 Task: Use the formula "COVAR" in spreadsheet "Project portfolio".
Action: Mouse moved to (567, 521)
Screenshot: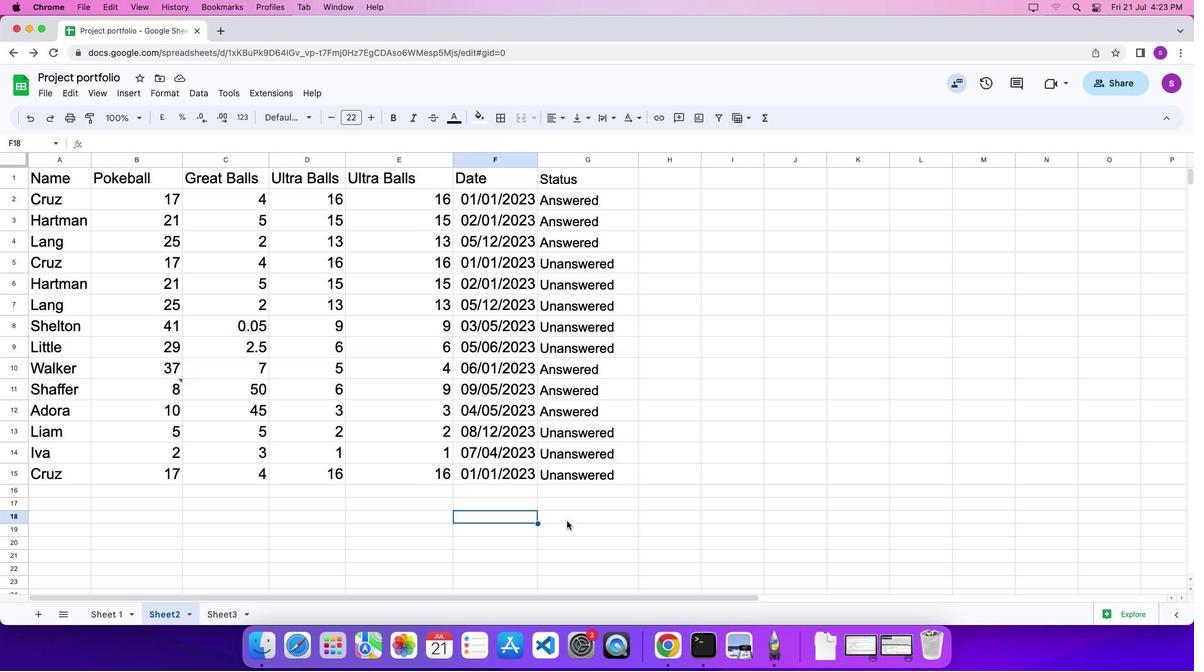 
Action: Mouse pressed left at (567, 521)
Screenshot: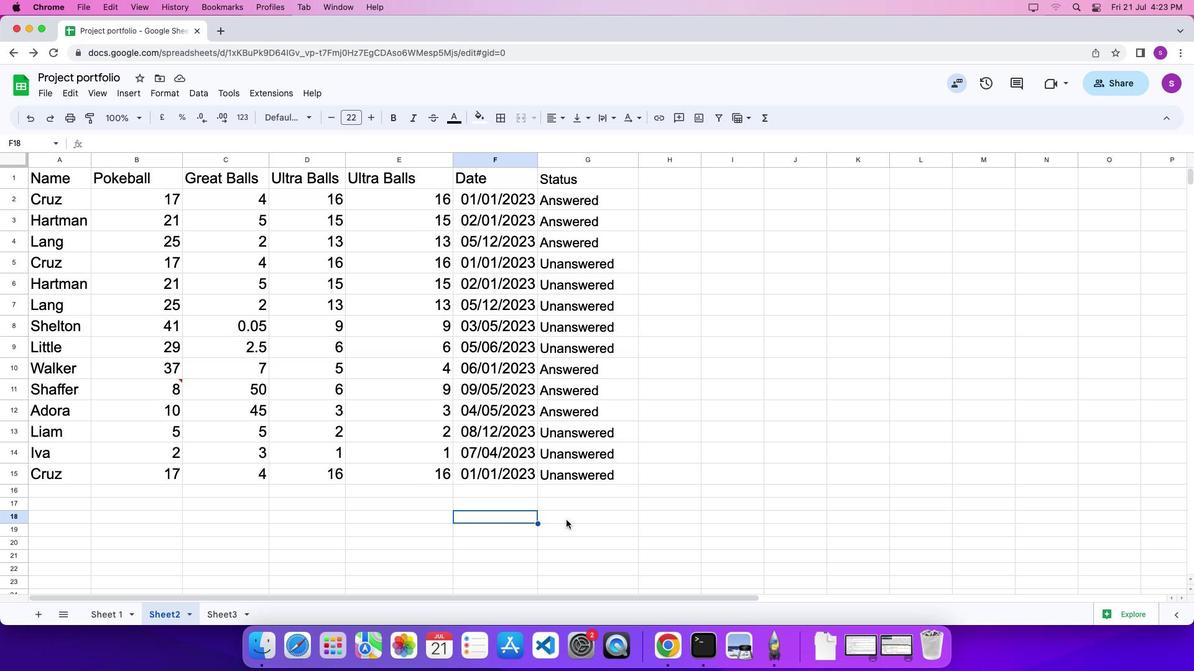 
Action: Mouse moved to (567, 518)
Screenshot: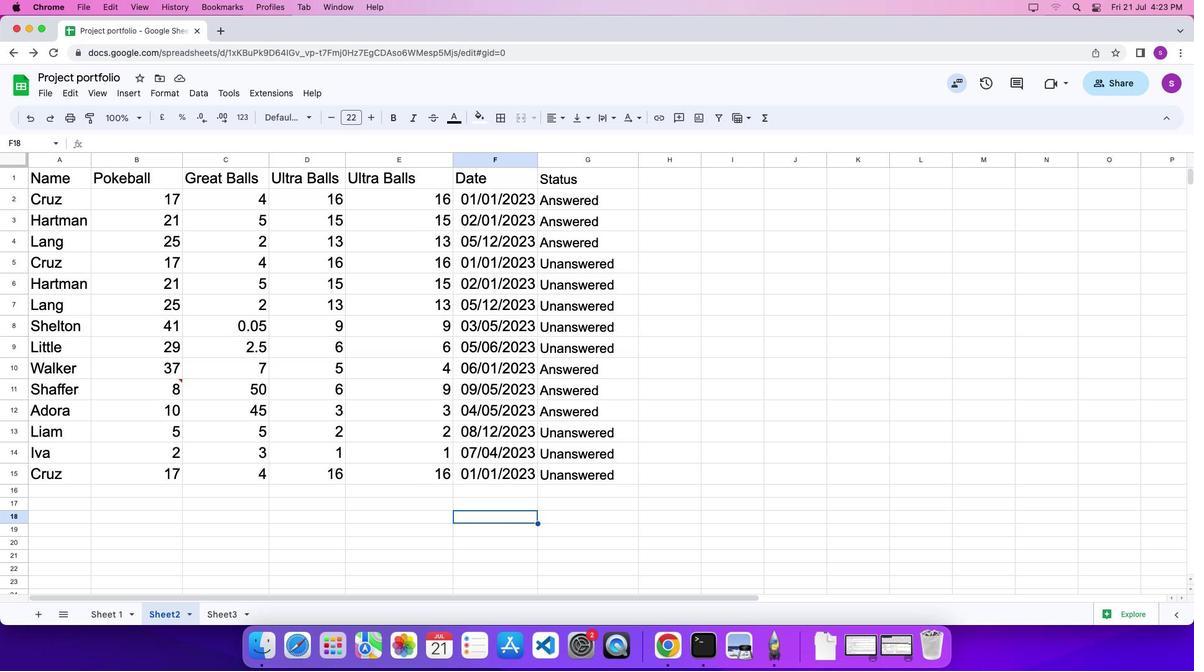 
Action: Key pressed '='
Screenshot: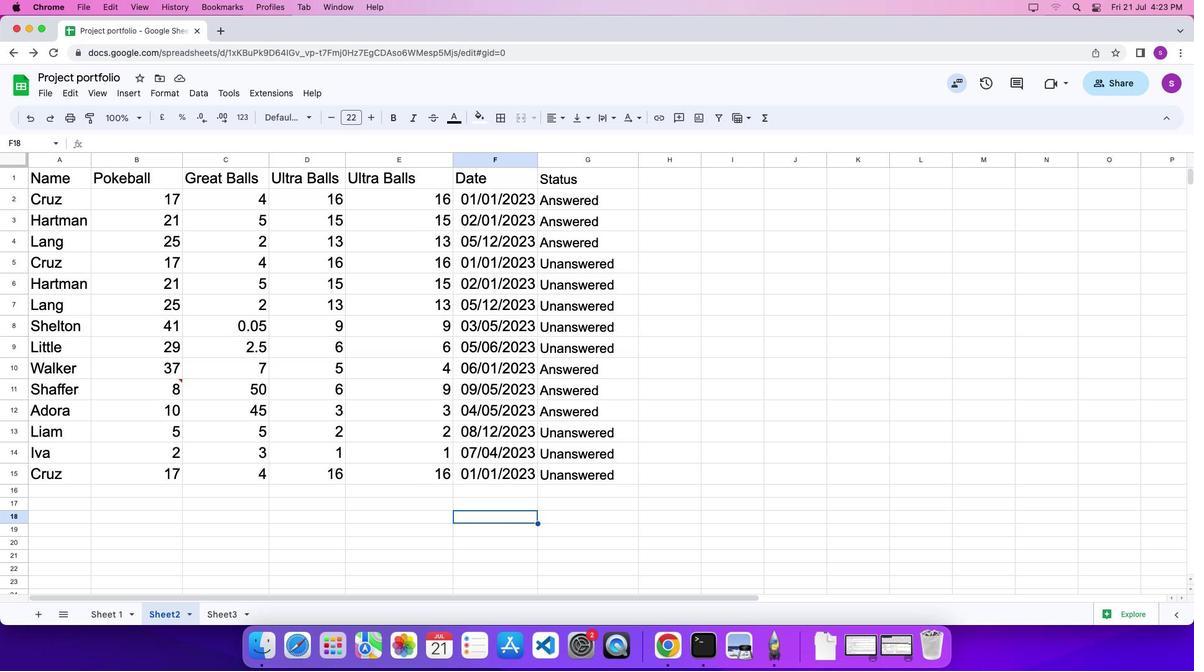 
Action: Mouse moved to (765, 118)
Screenshot: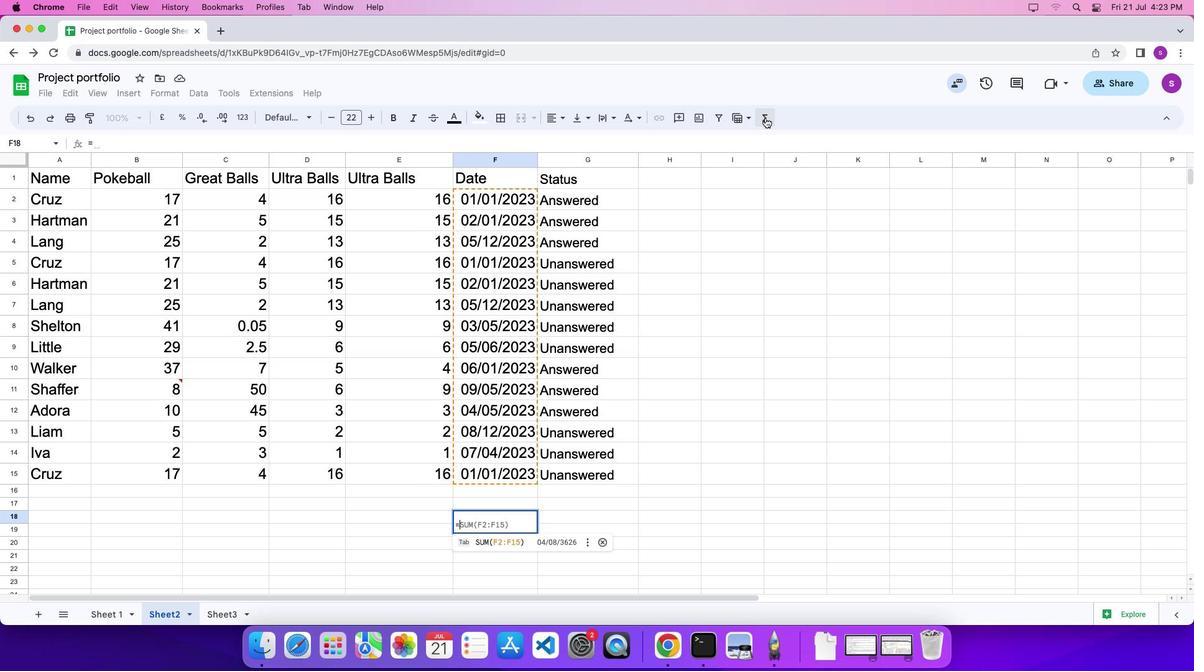
Action: Mouse pressed left at (765, 118)
Screenshot: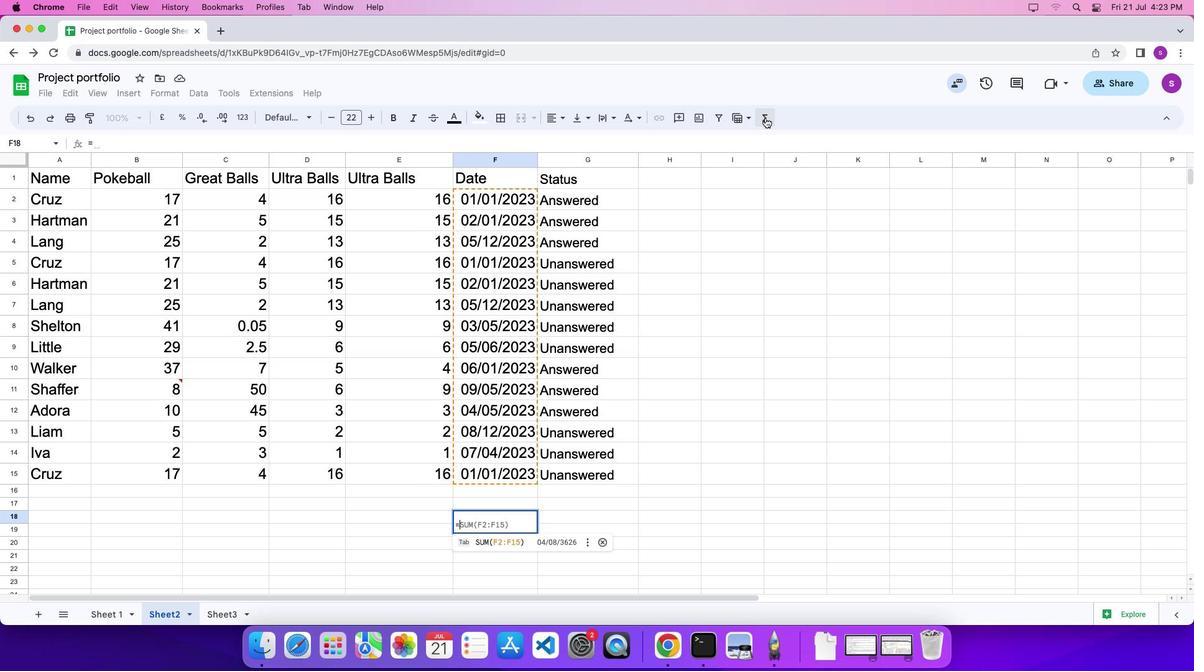 
Action: Mouse moved to (938, 505)
Screenshot: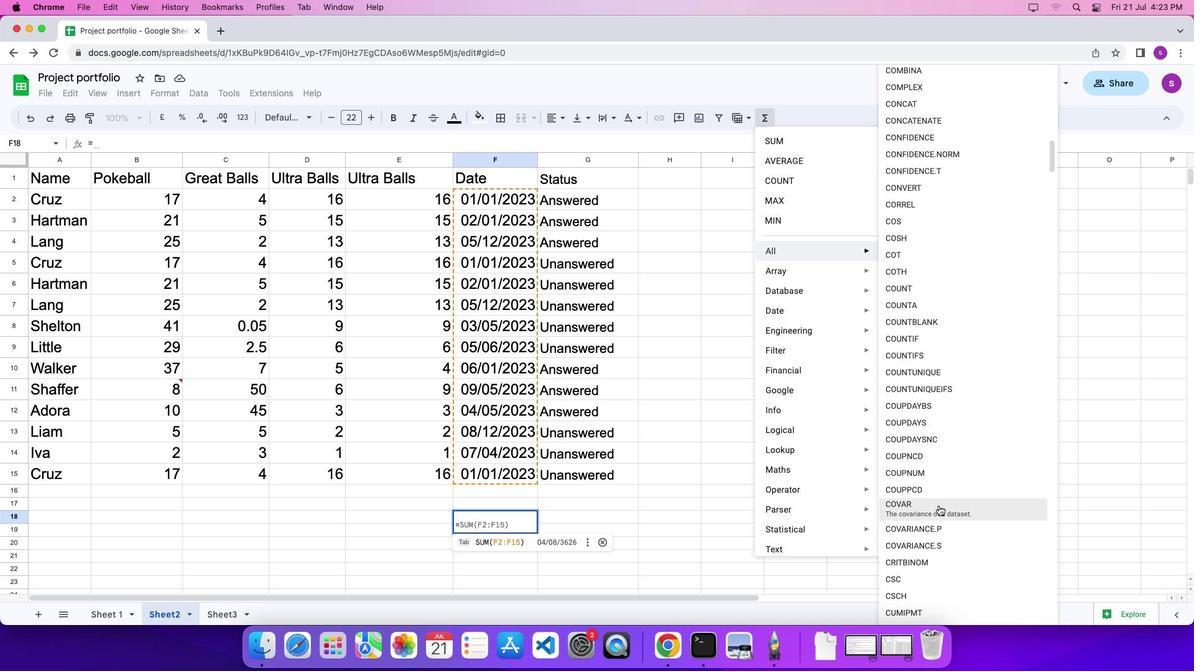 
Action: Mouse pressed left at (938, 505)
Screenshot: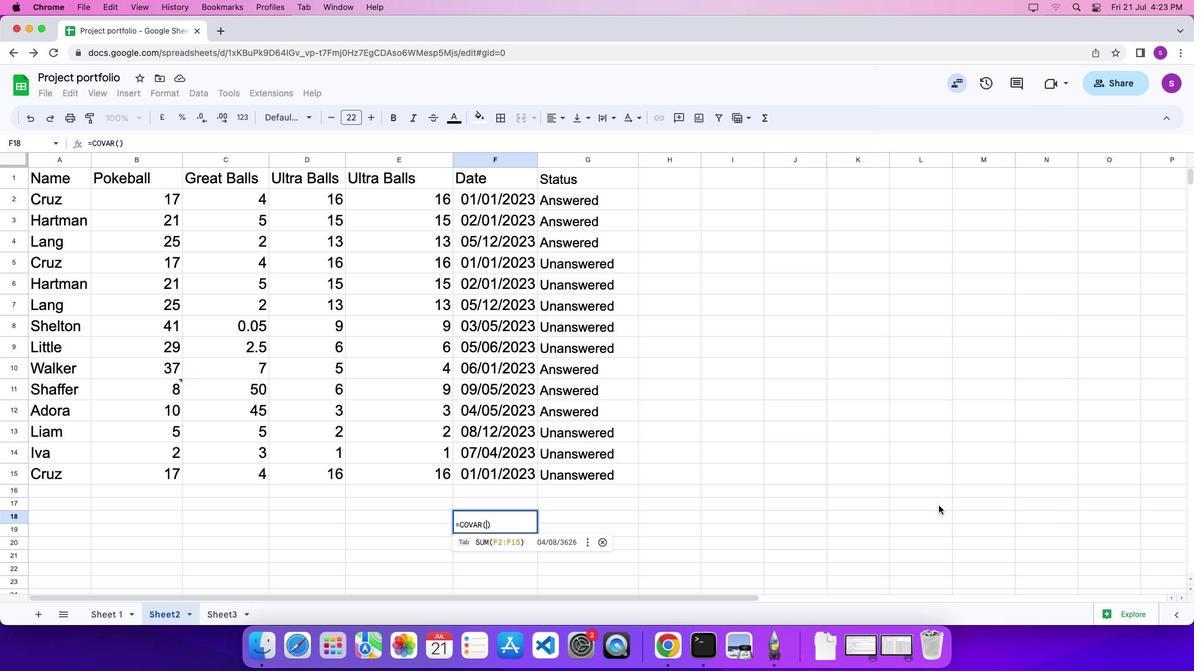 
Action: Mouse moved to (396, 190)
Screenshot: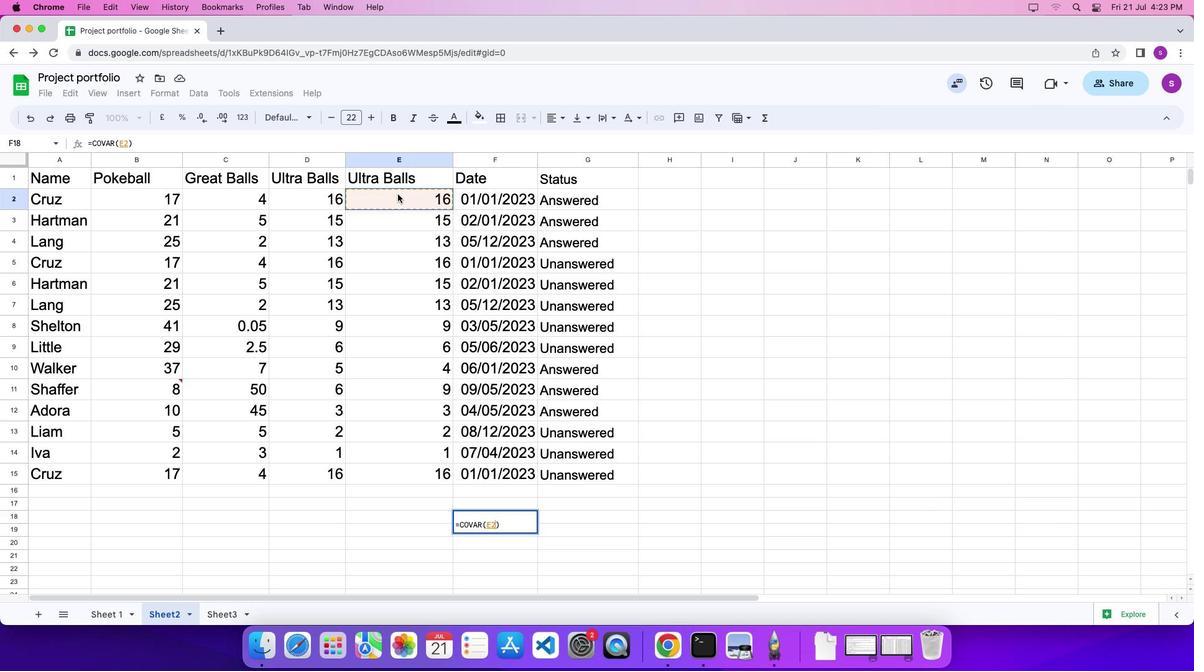 
Action: Mouse pressed left at (396, 190)
Screenshot: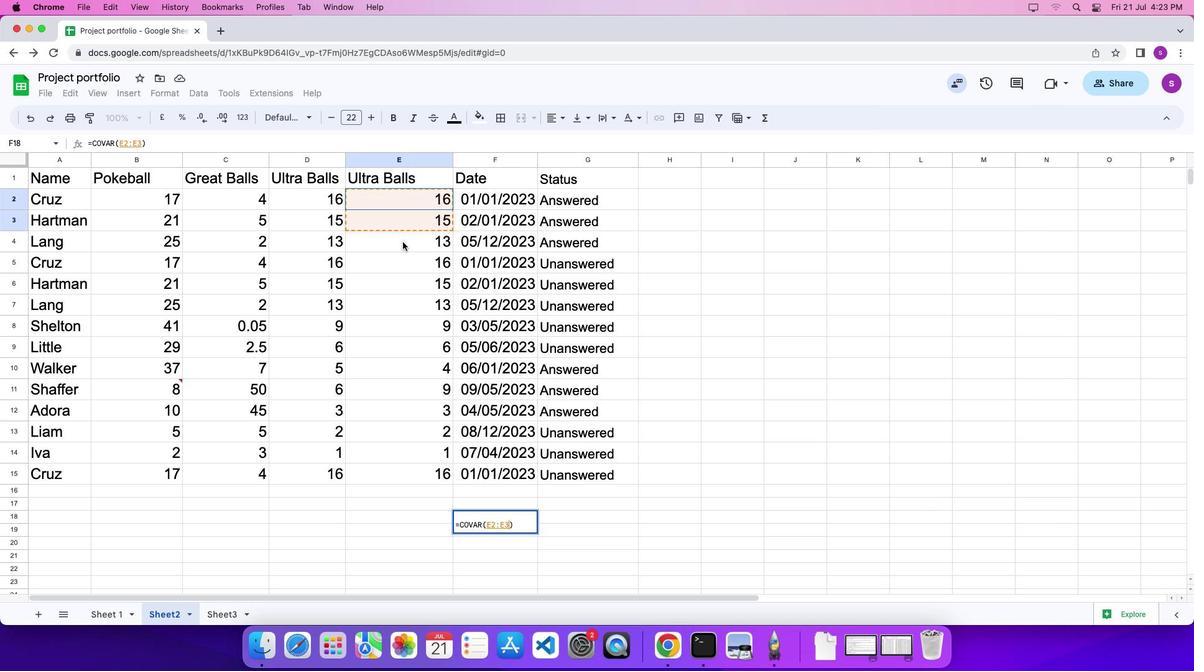 
Action: Mouse moved to (406, 284)
Screenshot: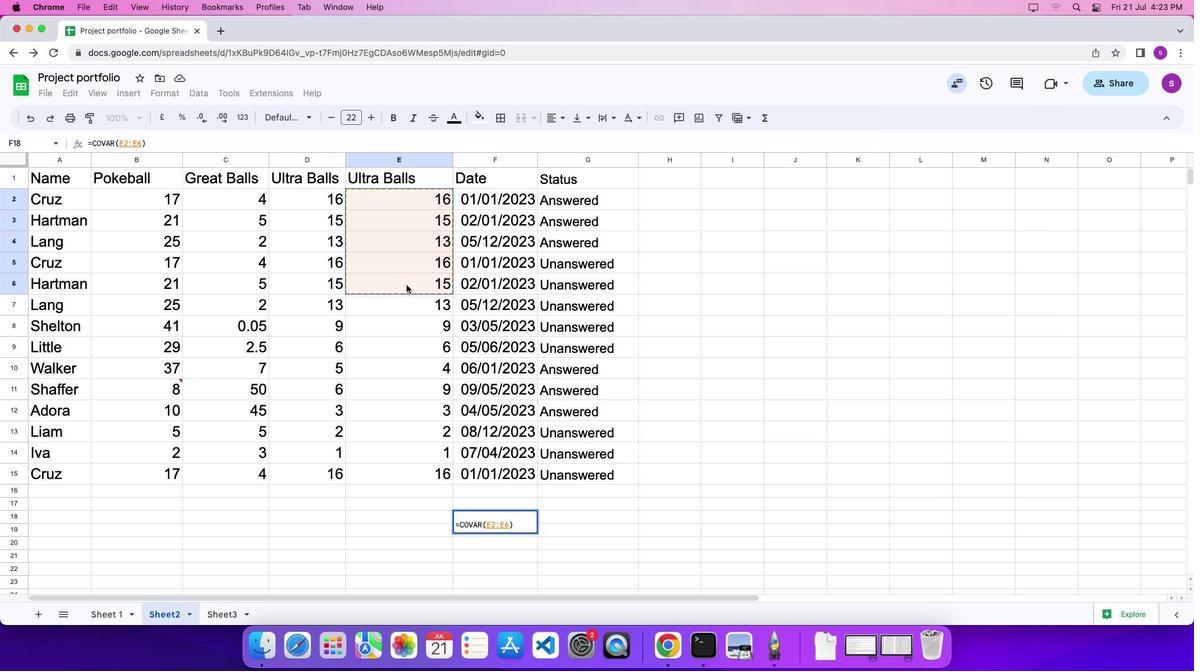 
Action: Key pressed ','
Screenshot: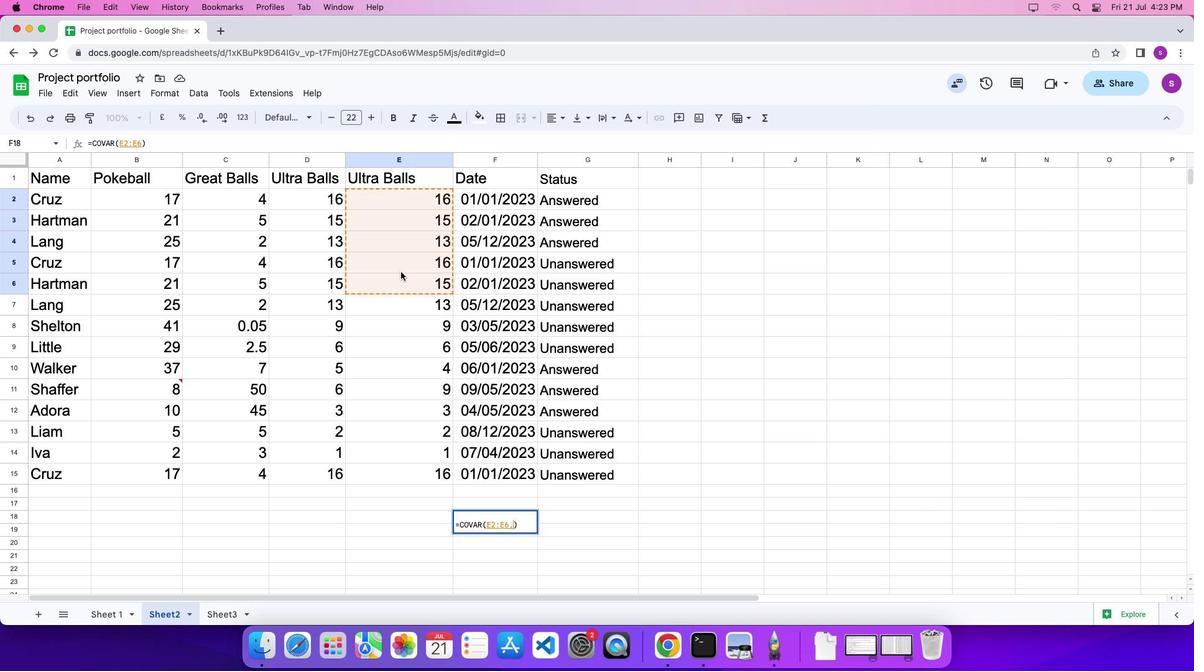 
Action: Mouse moved to (335, 197)
Screenshot: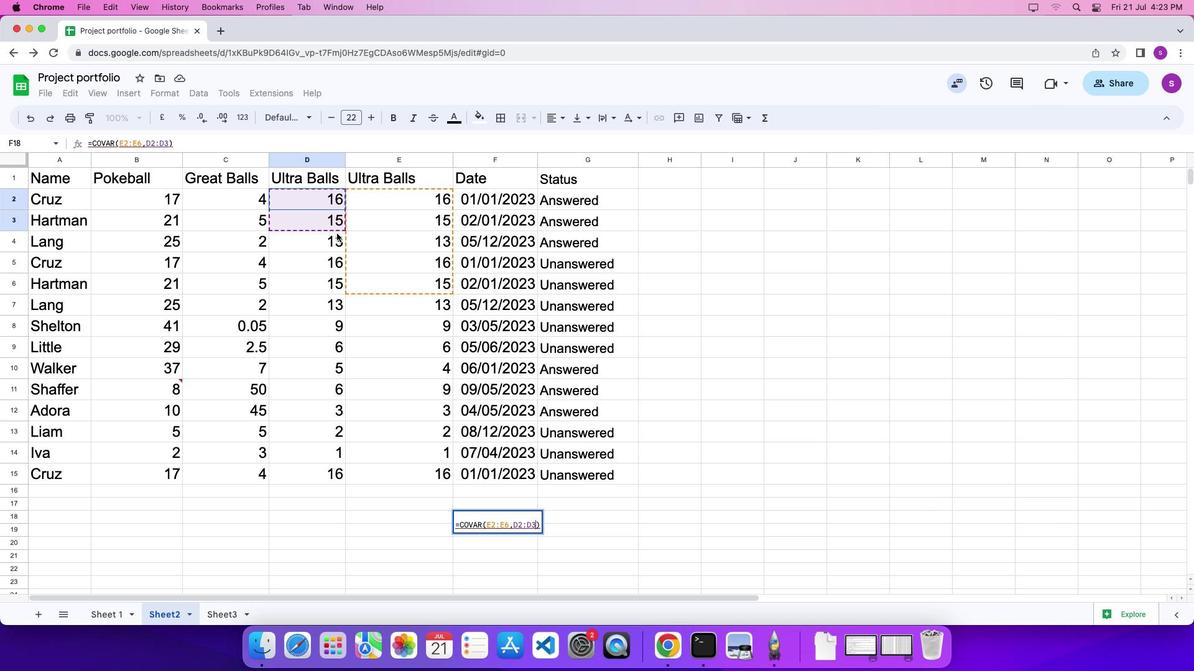 
Action: Mouse pressed left at (335, 197)
Screenshot: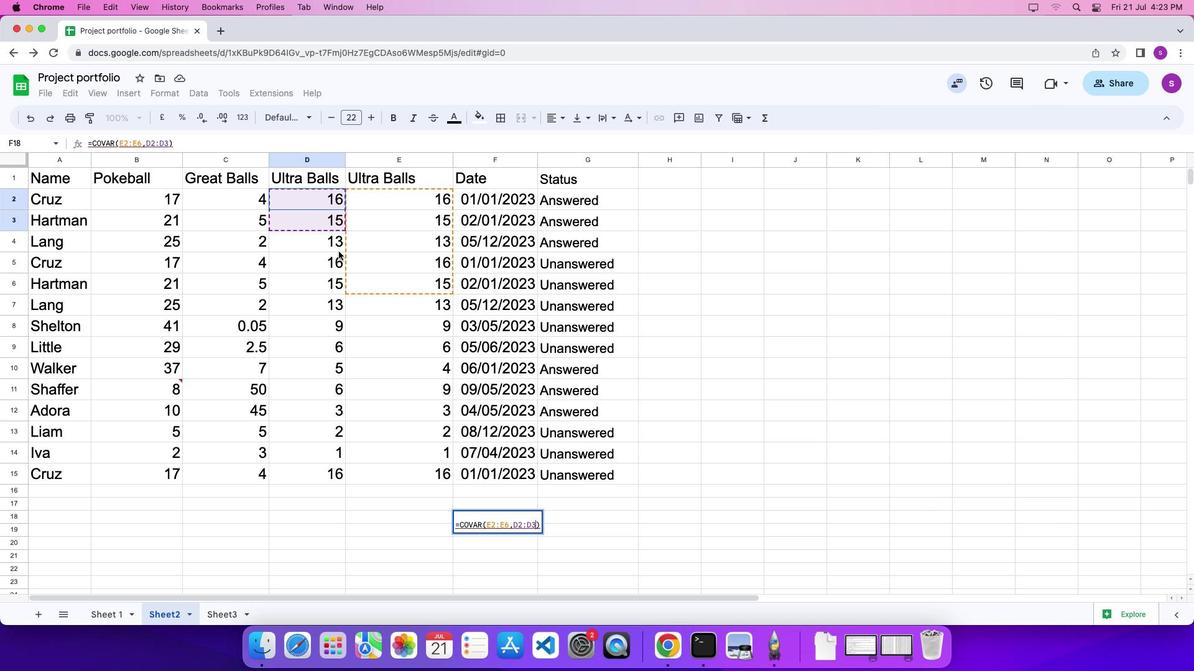 
Action: Mouse moved to (539, 523)
Screenshot: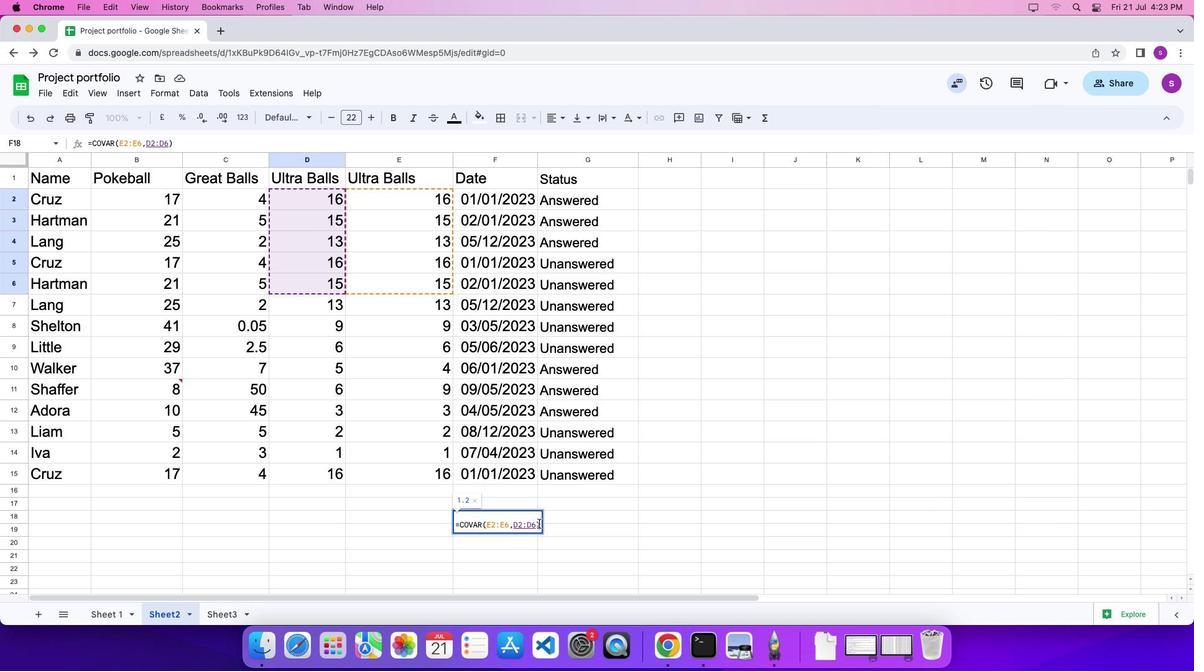 
Action: Mouse pressed left at (539, 523)
Screenshot: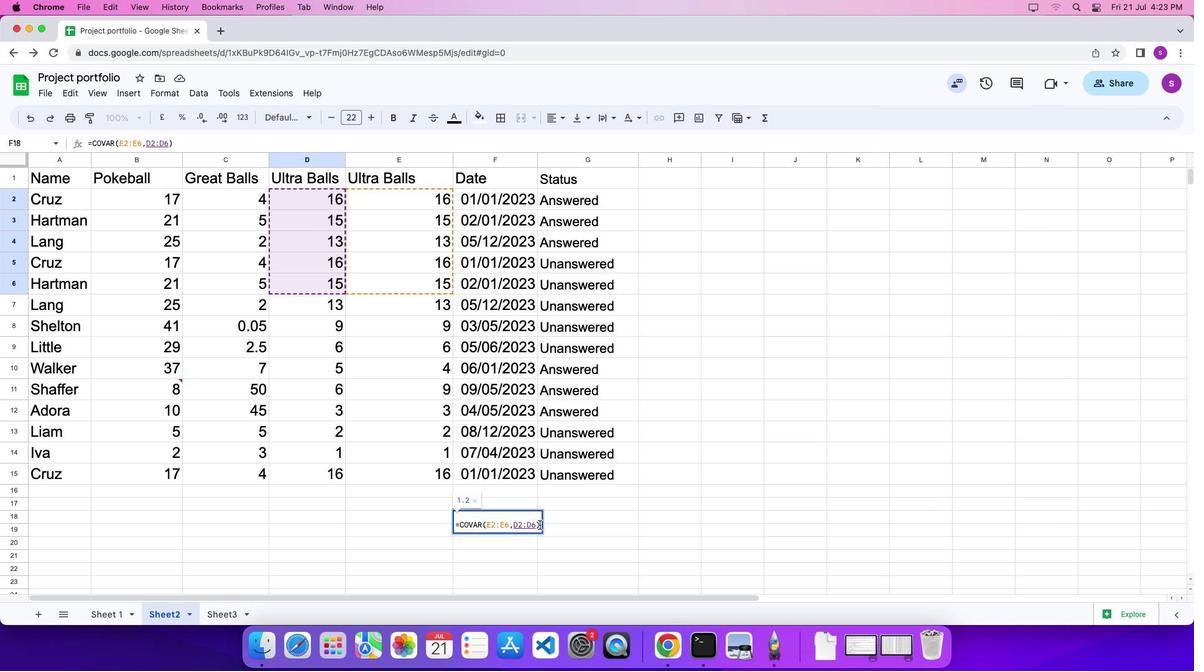 
Action: Mouse moved to (544, 536)
Screenshot: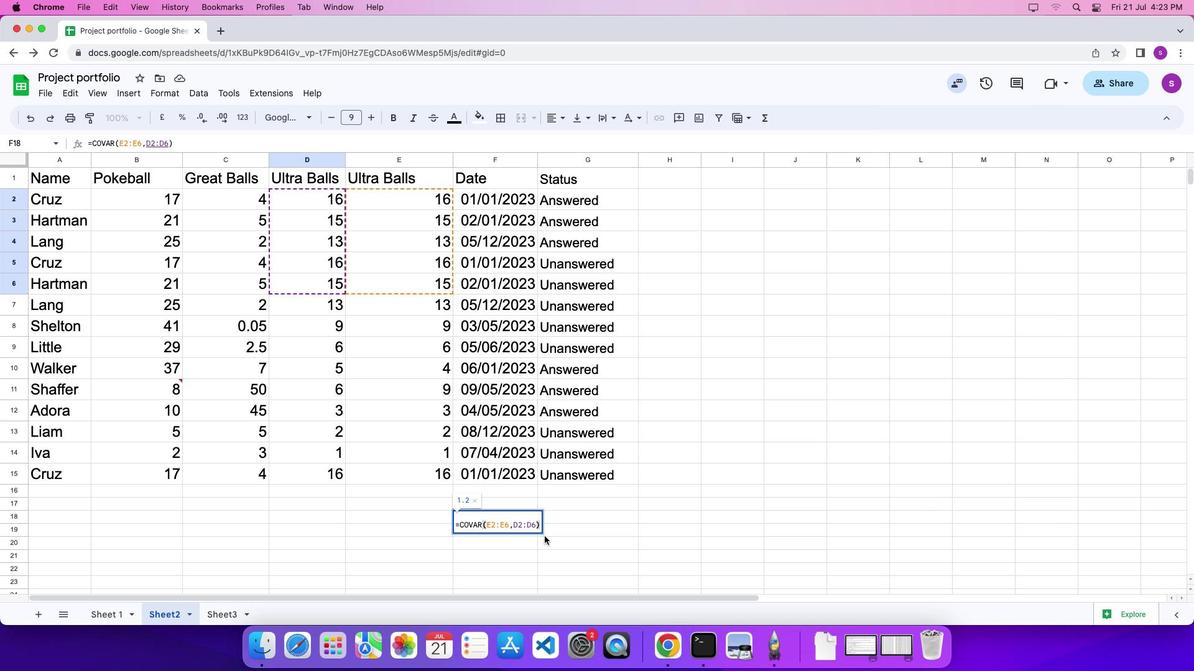 
Action: Key pressed Key.enter
Screenshot: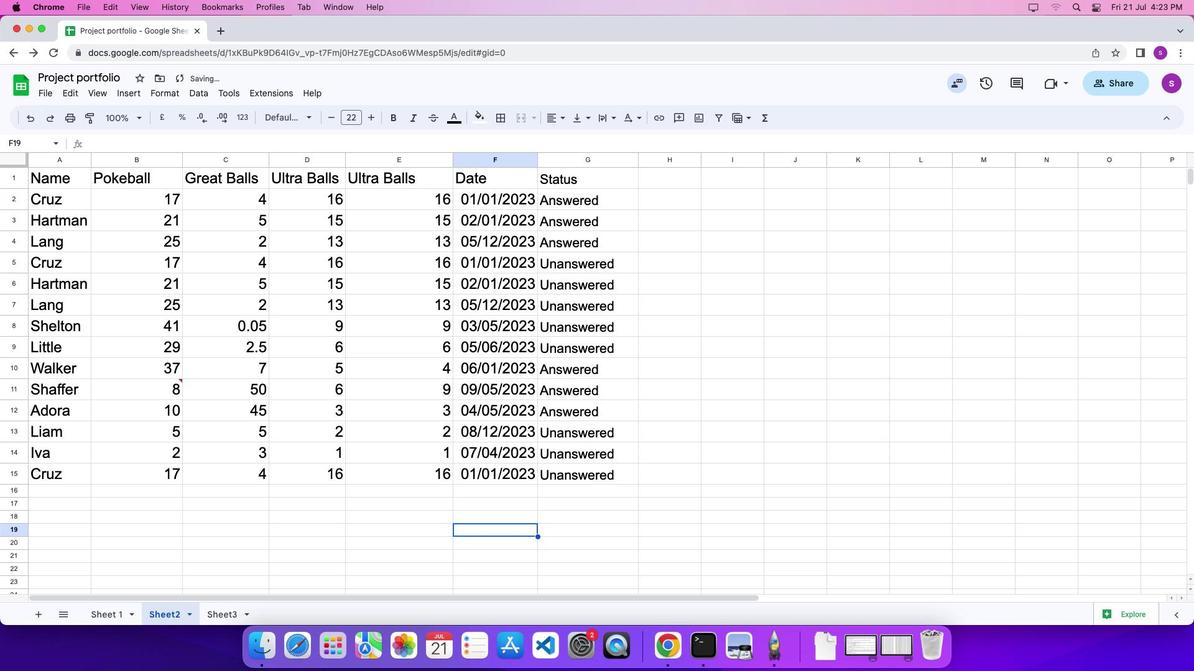 
